 Task: Create a task  Integrate a new online platform for online yoga classes , assign it to team member softage.1@softage.net in the project BrightTech and update the status of the task to  On Track  , set the priority of the task to Low
Action: Mouse moved to (220, 243)
Screenshot: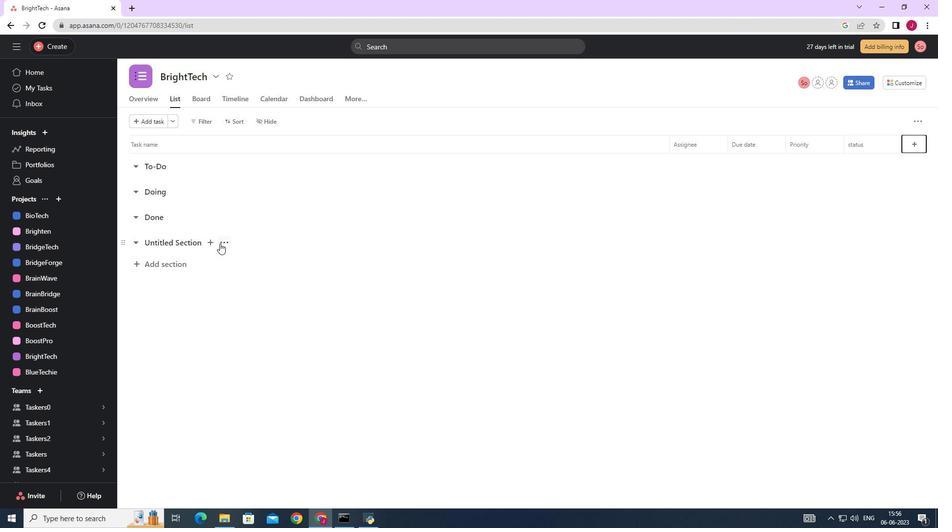 
Action: Mouse pressed left at (220, 243)
Screenshot: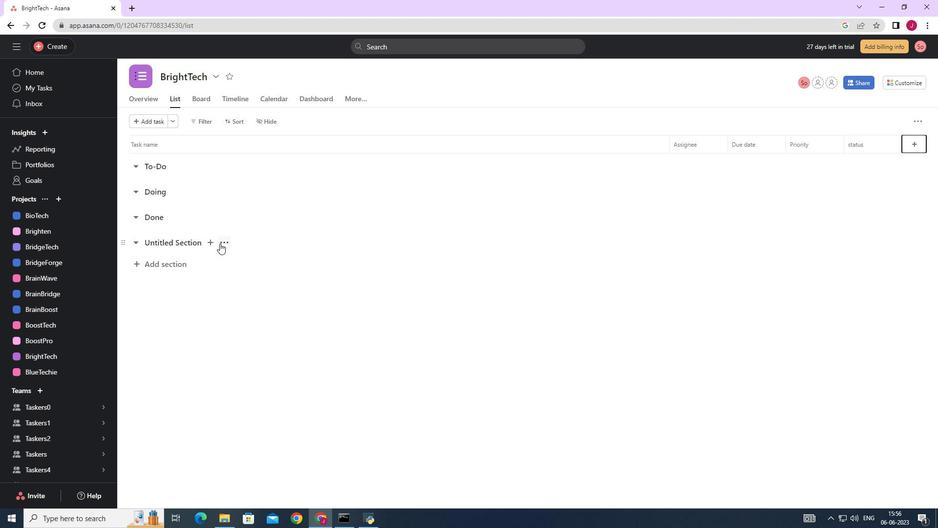 
Action: Mouse moved to (257, 315)
Screenshot: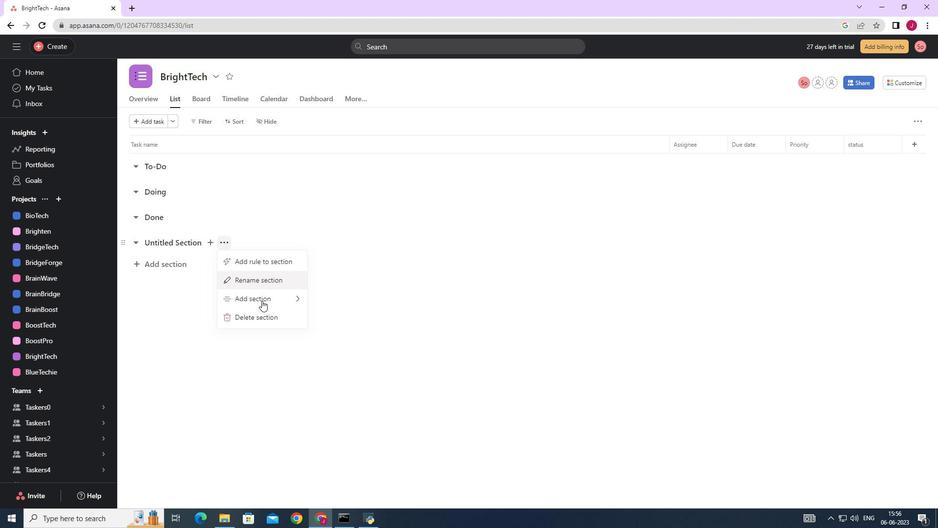 
Action: Mouse pressed left at (257, 315)
Screenshot: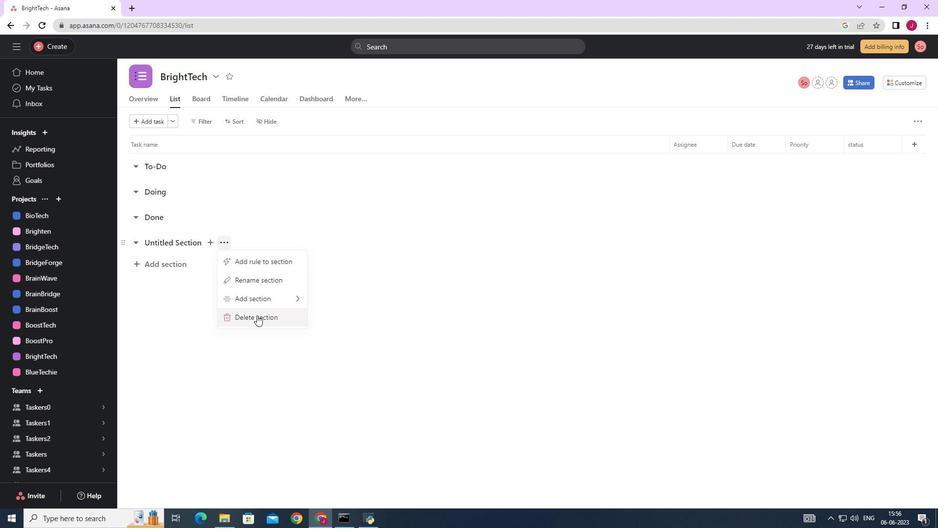 
Action: Mouse moved to (57, 41)
Screenshot: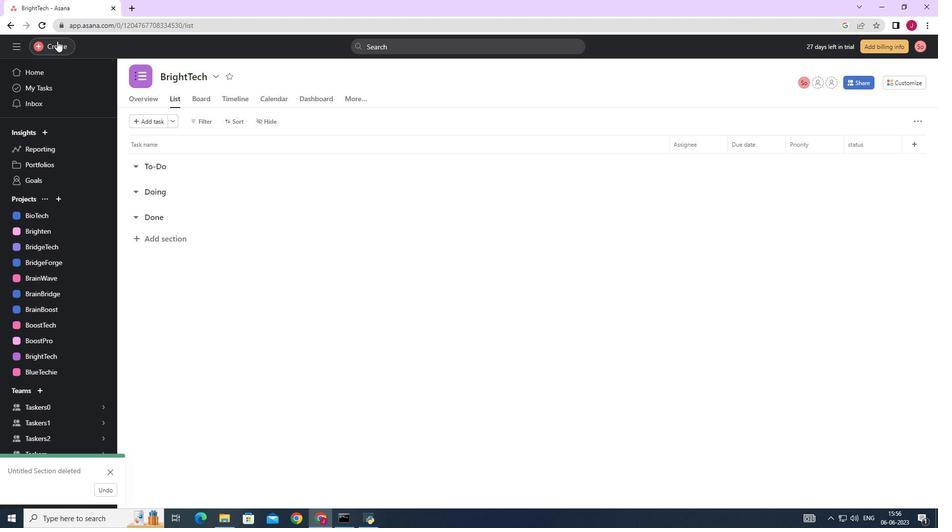
Action: Mouse pressed left at (57, 41)
Screenshot: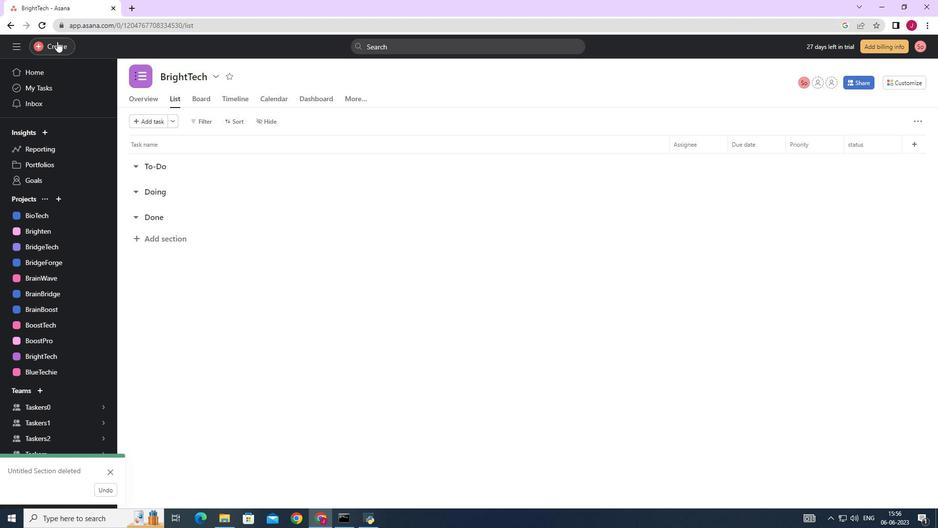 
Action: Mouse moved to (141, 50)
Screenshot: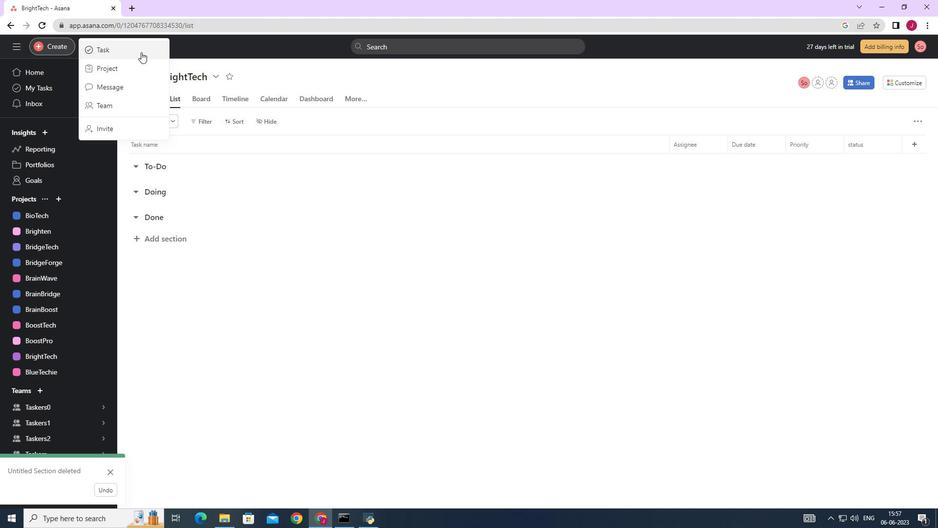 
Action: Mouse pressed left at (141, 50)
Screenshot: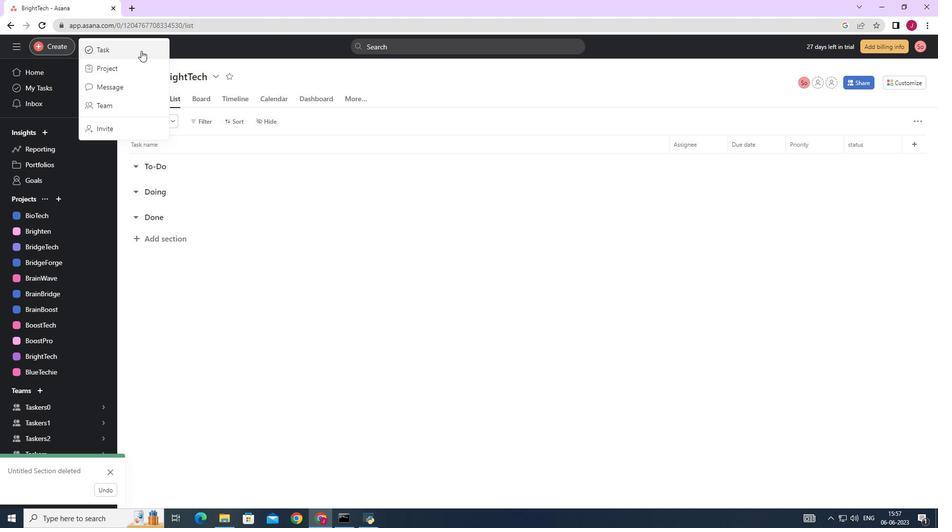
Action: Mouse moved to (745, 323)
Screenshot: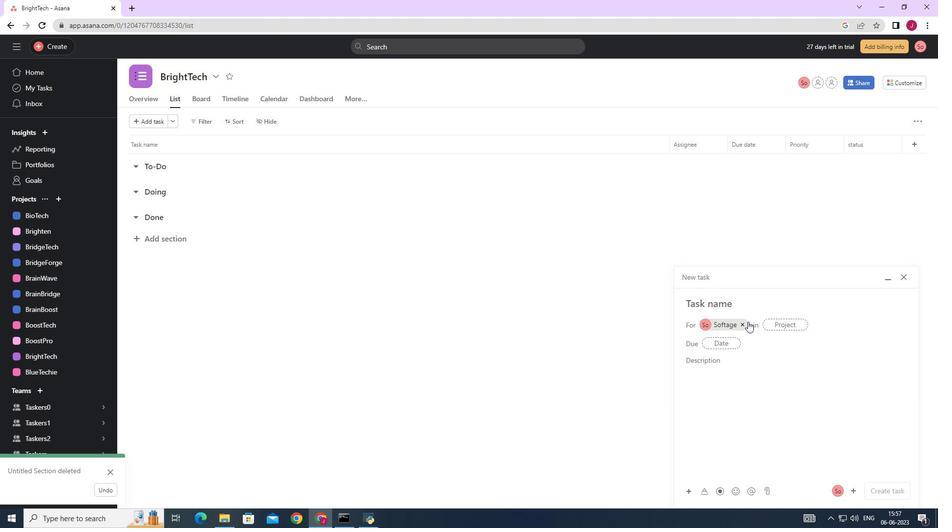 
Action: Mouse pressed left at (745, 323)
Screenshot: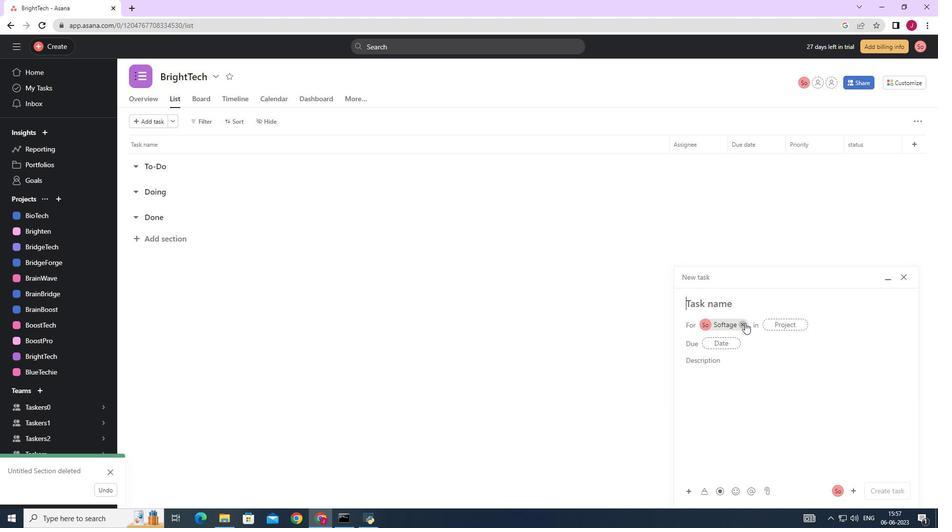 
Action: Mouse moved to (709, 306)
Screenshot: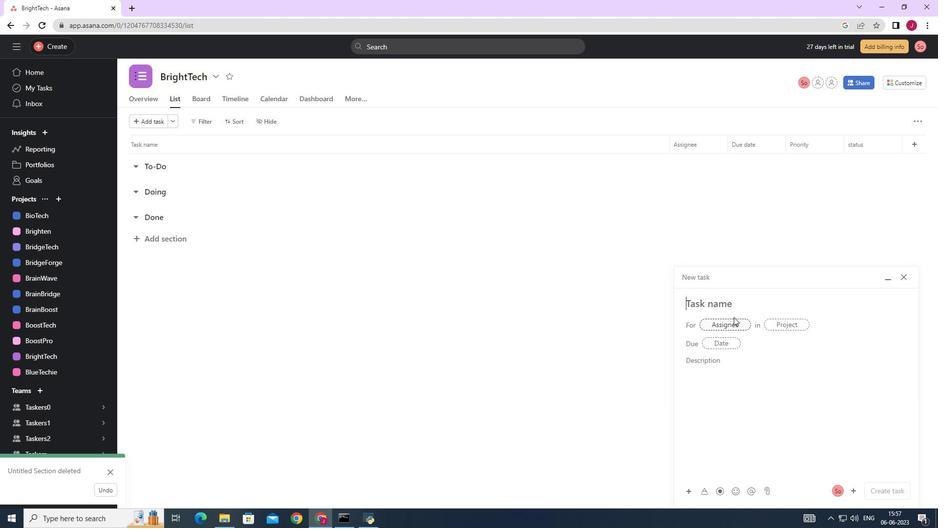 
Action: Mouse pressed left at (709, 306)
Screenshot: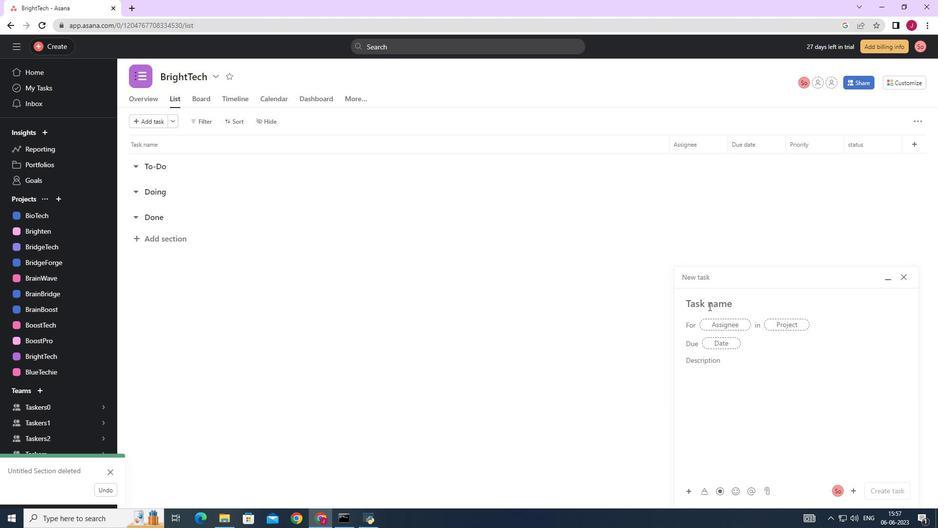 
Action: Key pressed <Key.caps_lock>I<Key.caps_lock>ntegrate<Key.space>a<Key.space>new<Key.space>online<Key.space>platform<Key.space>for<Key.space>yoga<Key.space>classes
Screenshot: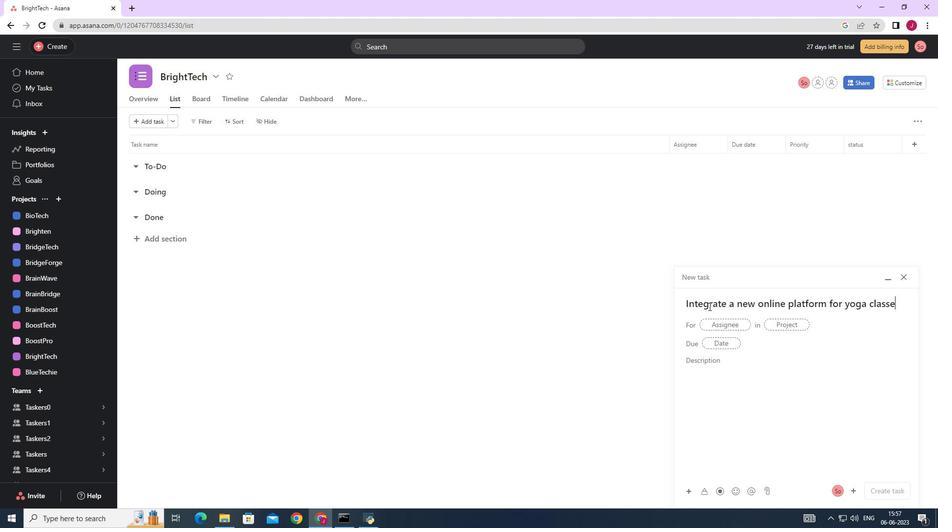 
Action: Mouse moved to (723, 321)
Screenshot: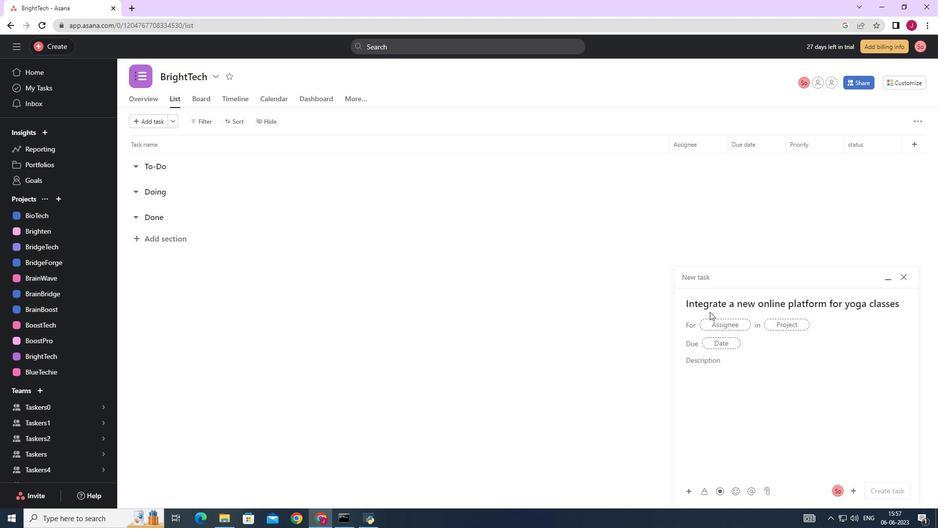 
Action: Mouse pressed left at (723, 321)
Screenshot: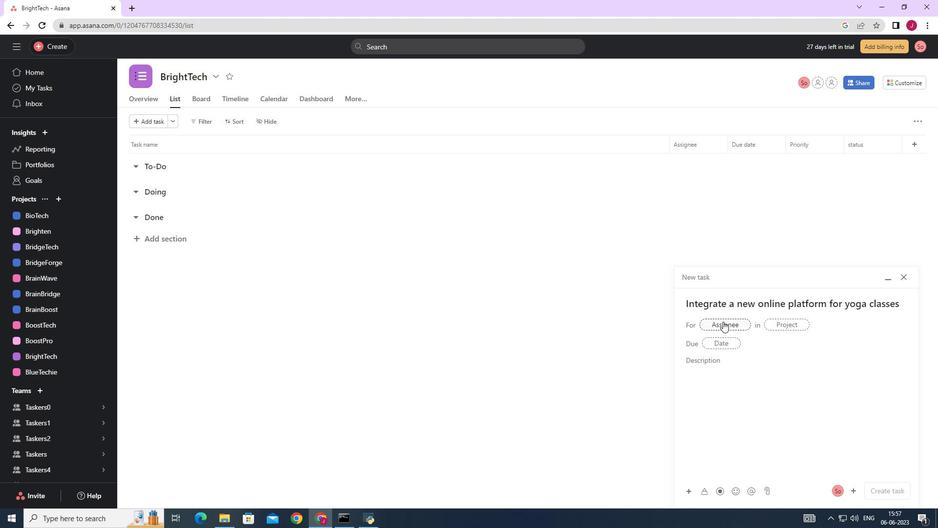 
Action: Key pressed softage.1
Screenshot: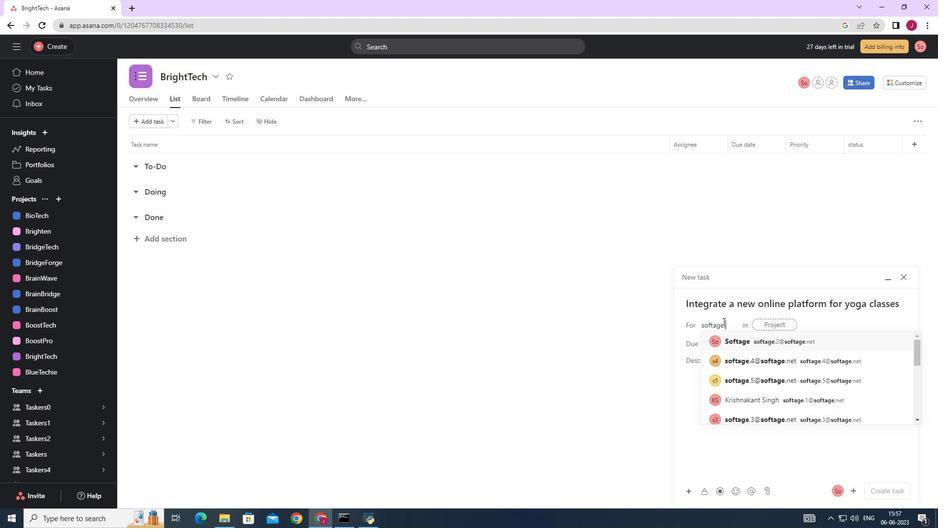
Action: Mouse moved to (737, 338)
Screenshot: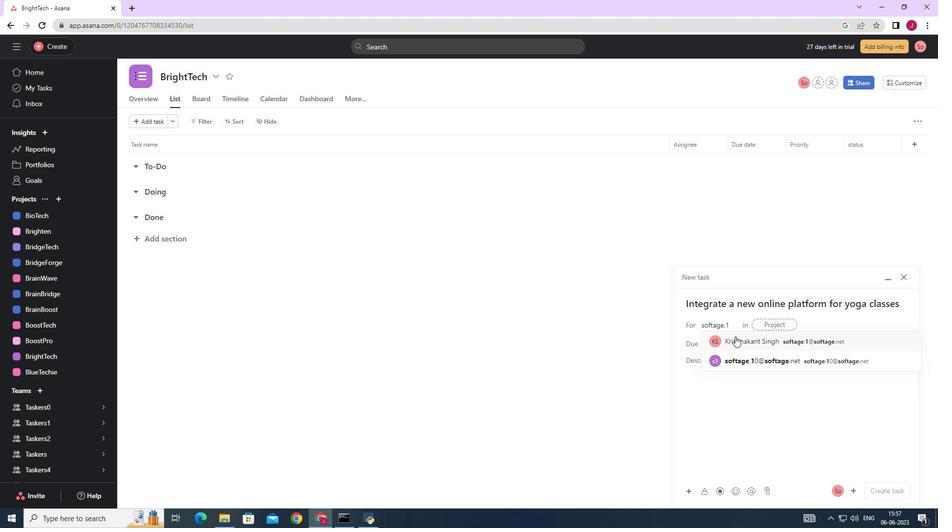 
Action: Mouse pressed left at (737, 338)
Screenshot: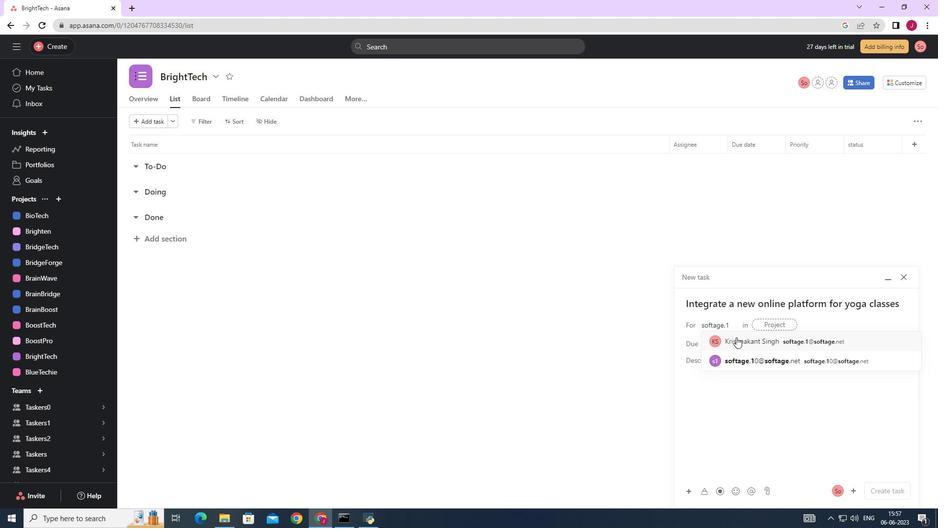 
Action: Mouse moved to (654, 337)
Screenshot: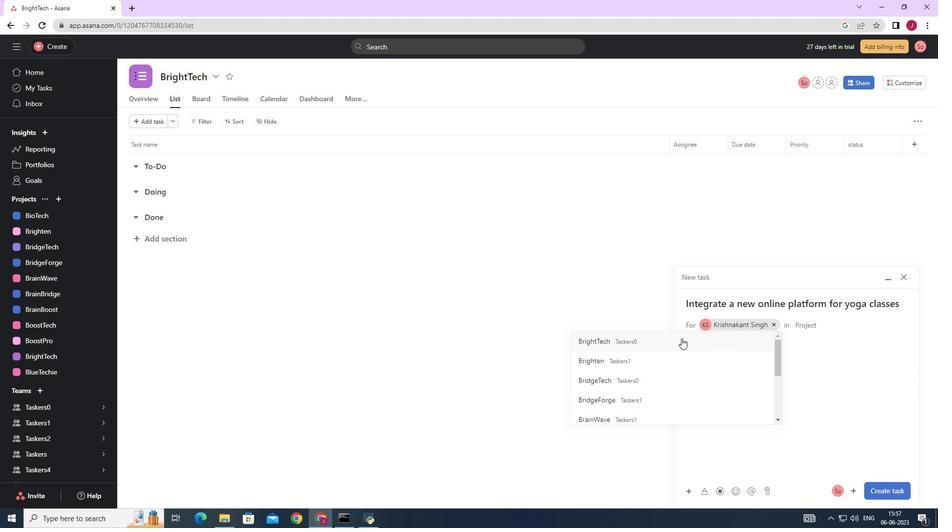 
Action: Mouse pressed left at (654, 337)
Screenshot: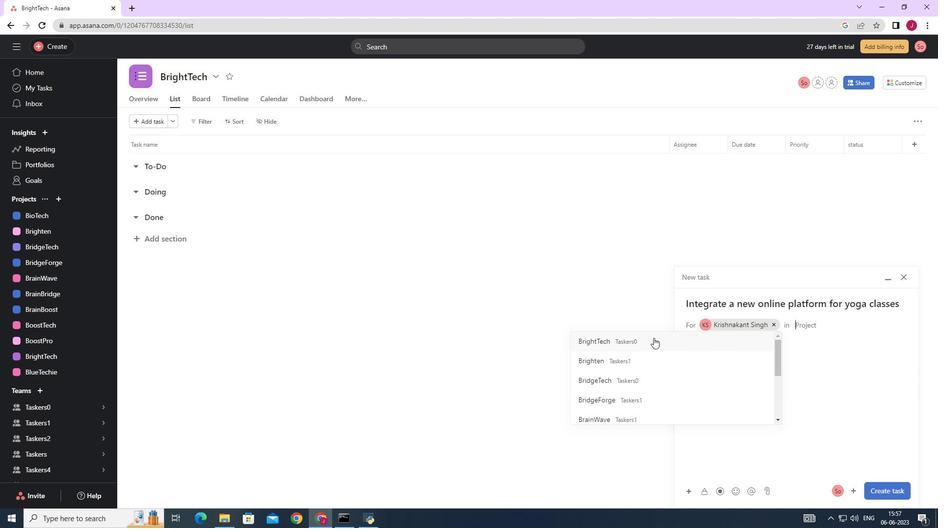 
Action: Mouse moved to (727, 358)
Screenshot: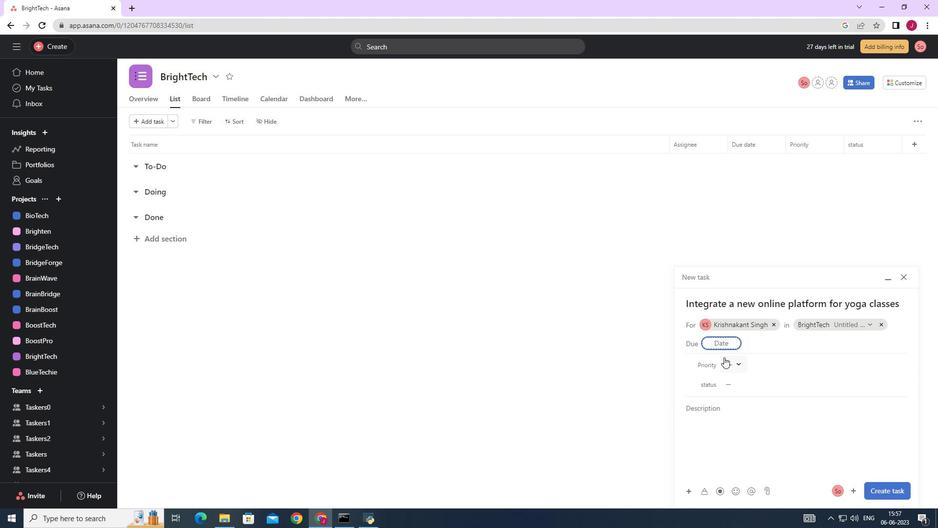 
Action: Mouse pressed left at (727, 358)
Screenshot: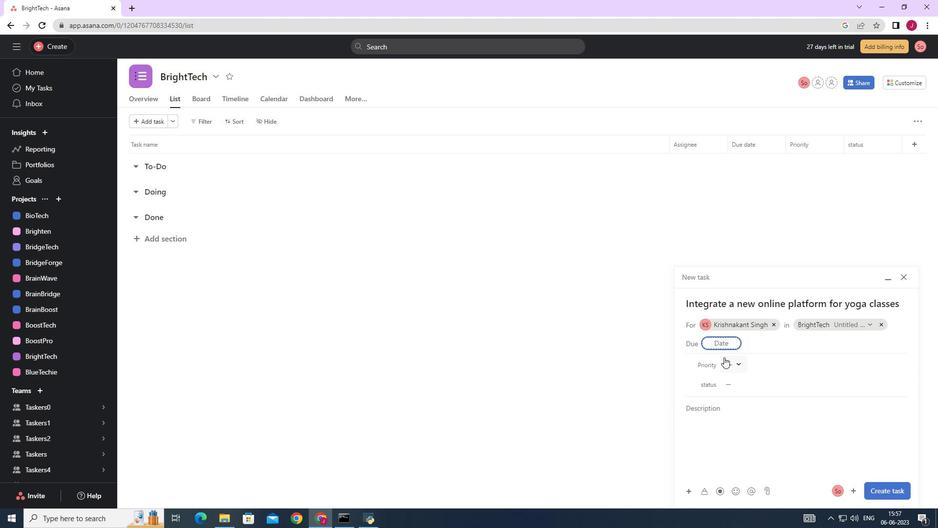 
Action: Mouse moved to (754, 433)
Screenshot: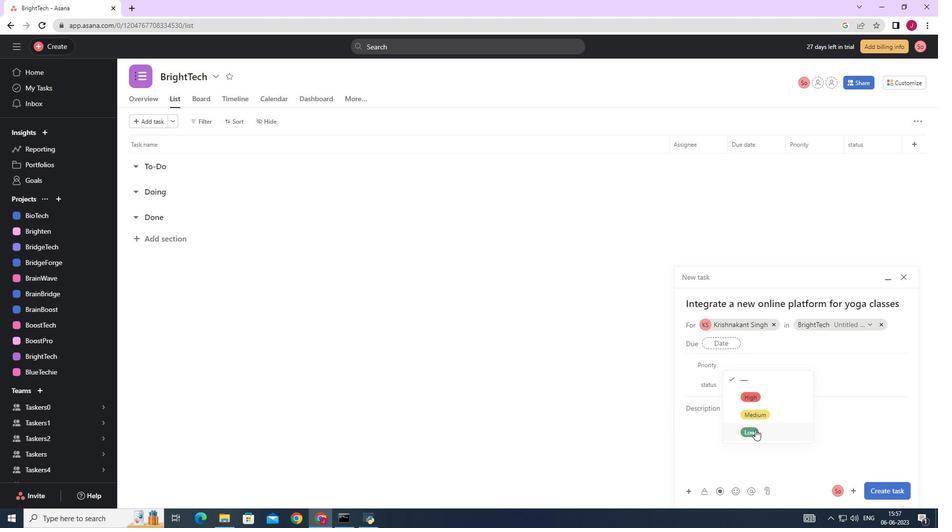 
Action: Mouse pressed left at (754, 433)
Screenshot: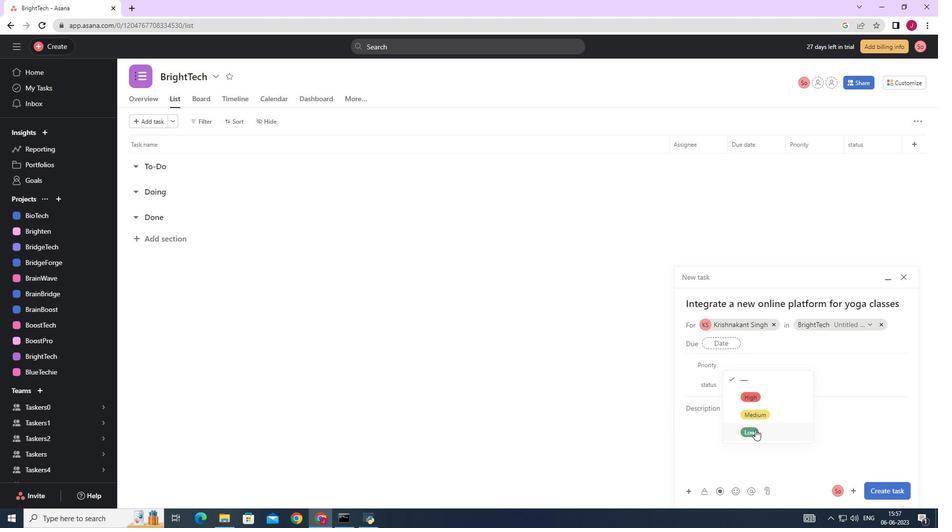 
Action: Mouse moved to (743, 383)
Screenshot: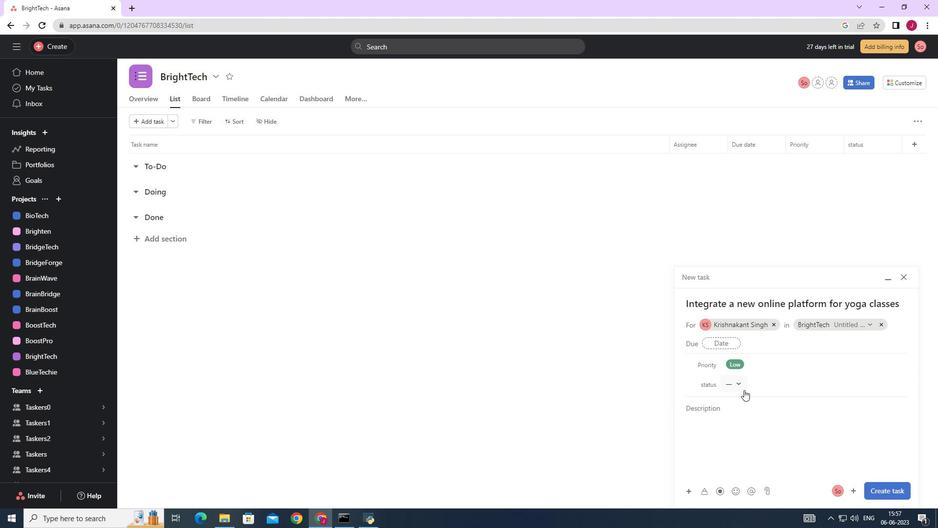 
Action: Mouse pressed left at (743, 383)
Screenshot: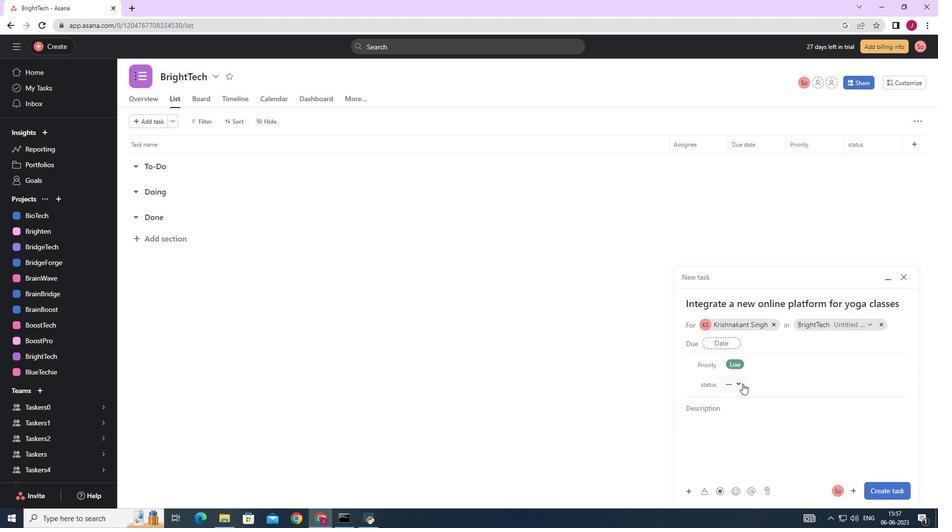 
Action: Mouse moved to (751, 413)
Screenshot: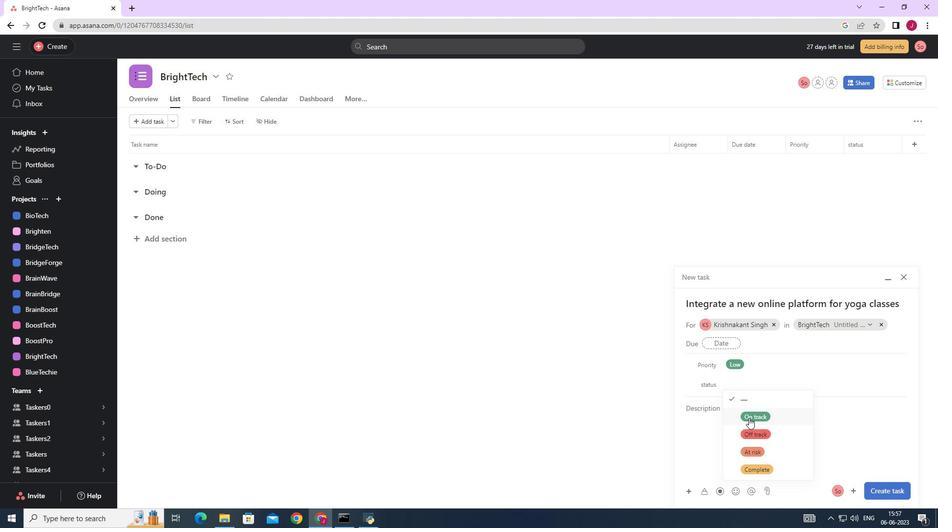 
Action: Mouse pressed left at (751, 413)
Screenshot: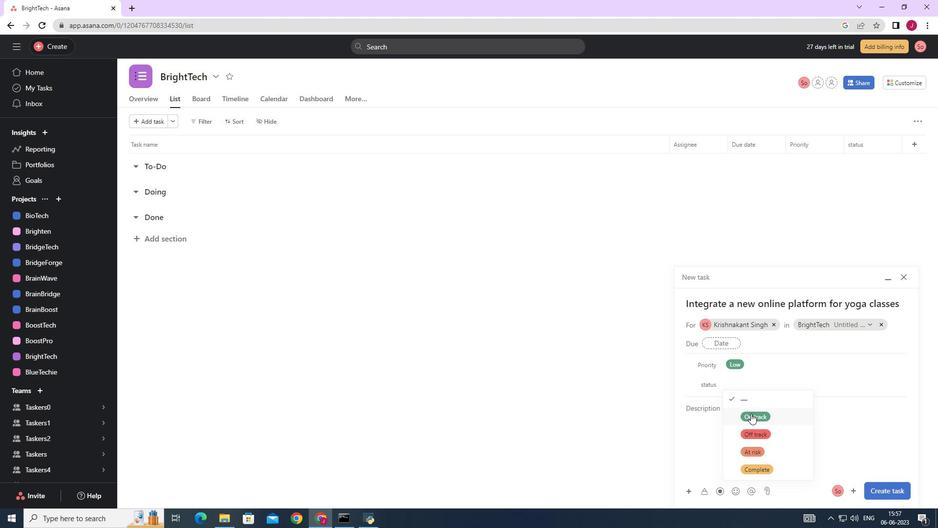 
Action: Mouse moved to (883, 492)
Screenshot: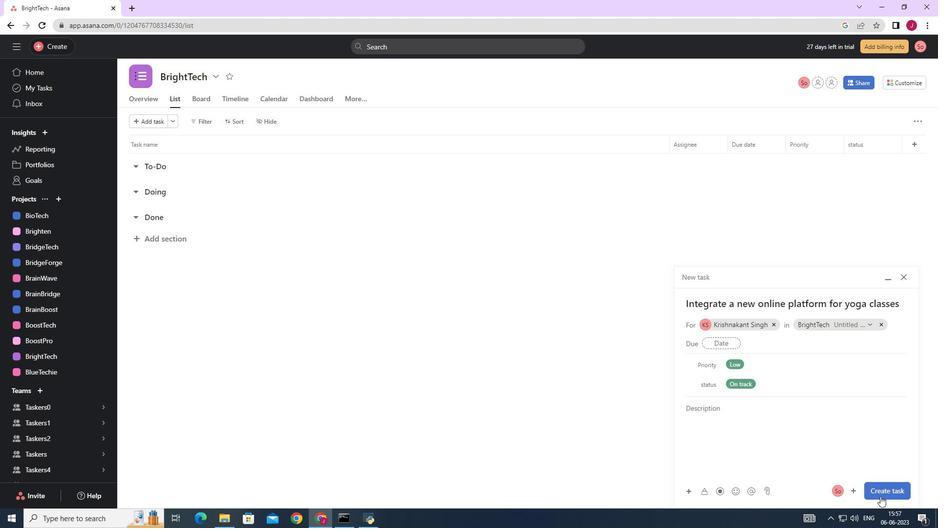 
Action: Mouse pressed left at (883, 492)
Screenshot: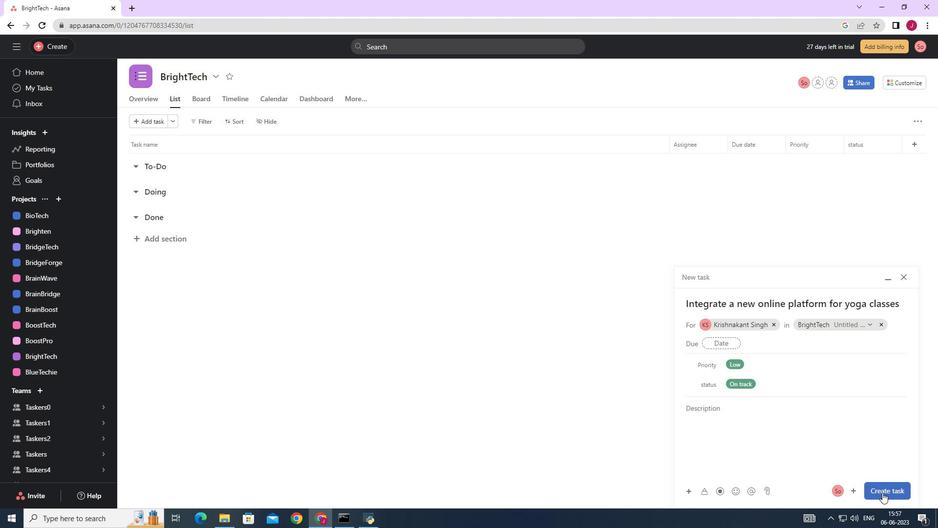 
Action: Mouse moved to (822, 433)
Screenshot: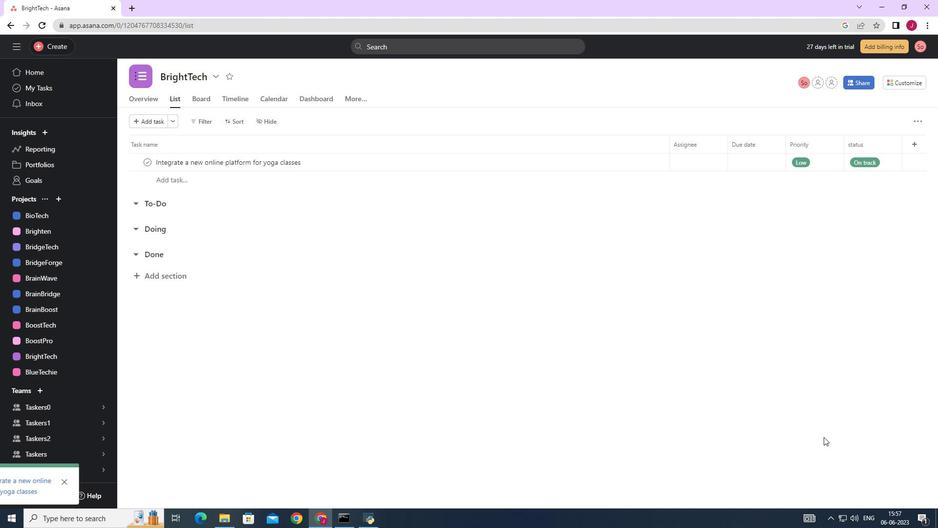 
